 Task: Create a rule from the Agile list, Priority changed -> Complete task in the project BrainBoost if Priority Cleared then Complete Task
Action: Mouse moved to (1037, 175)
Screenshot: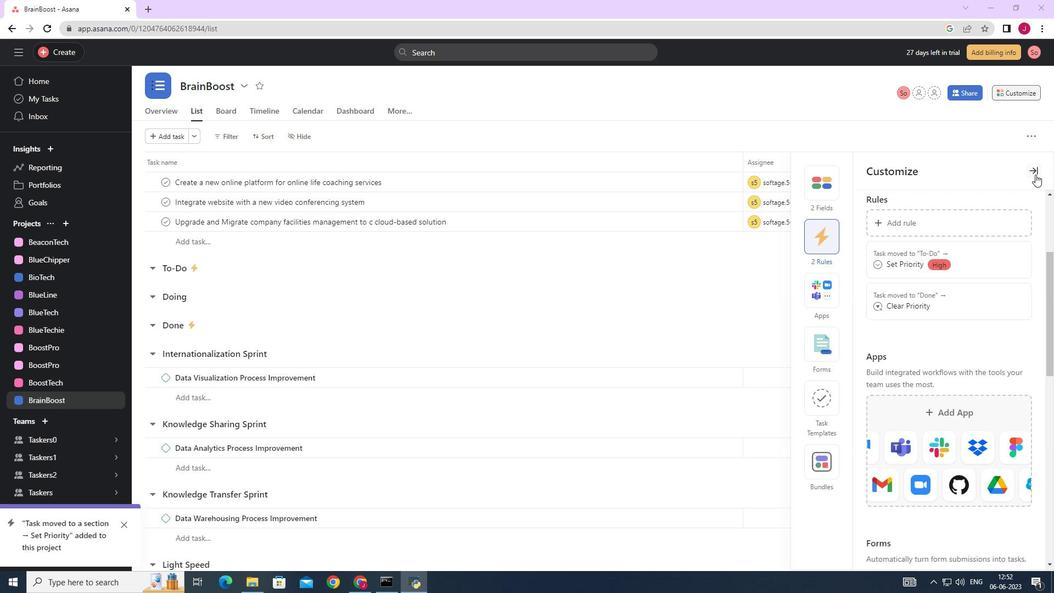 
Action: Mouse pressed left at (1037, 175)
Screenshot: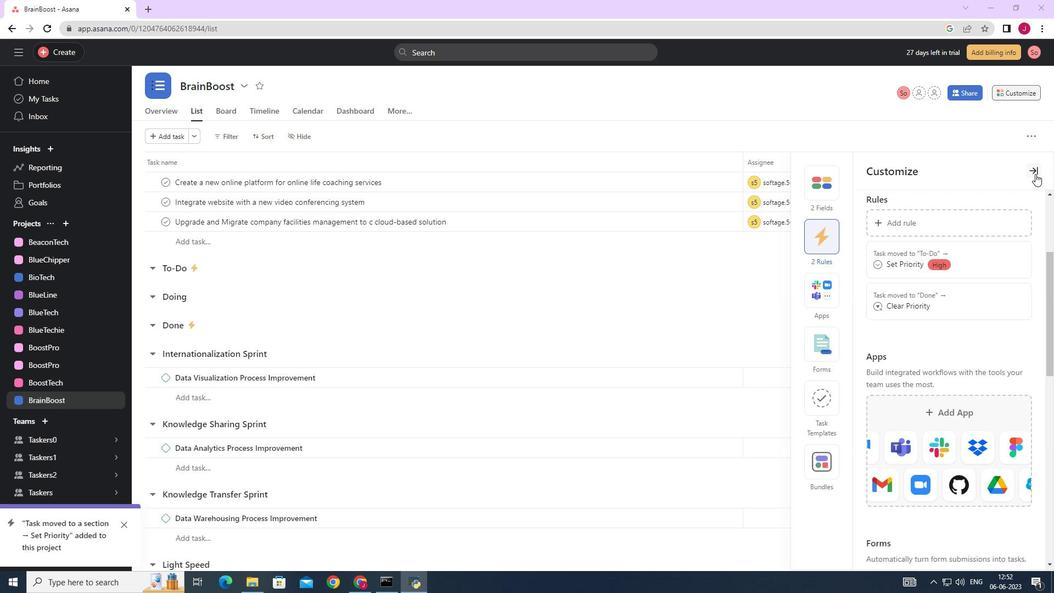
Action: Mouse moved to (1028, 92)
Screenshot: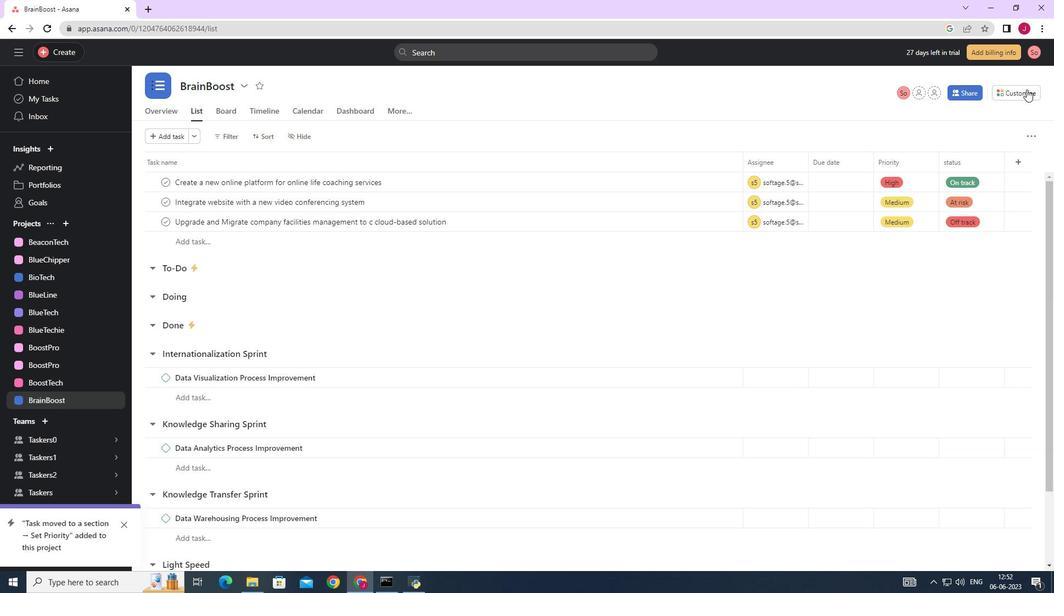 
Action: Mouse pressed left at (1028, 92)
Screenshot: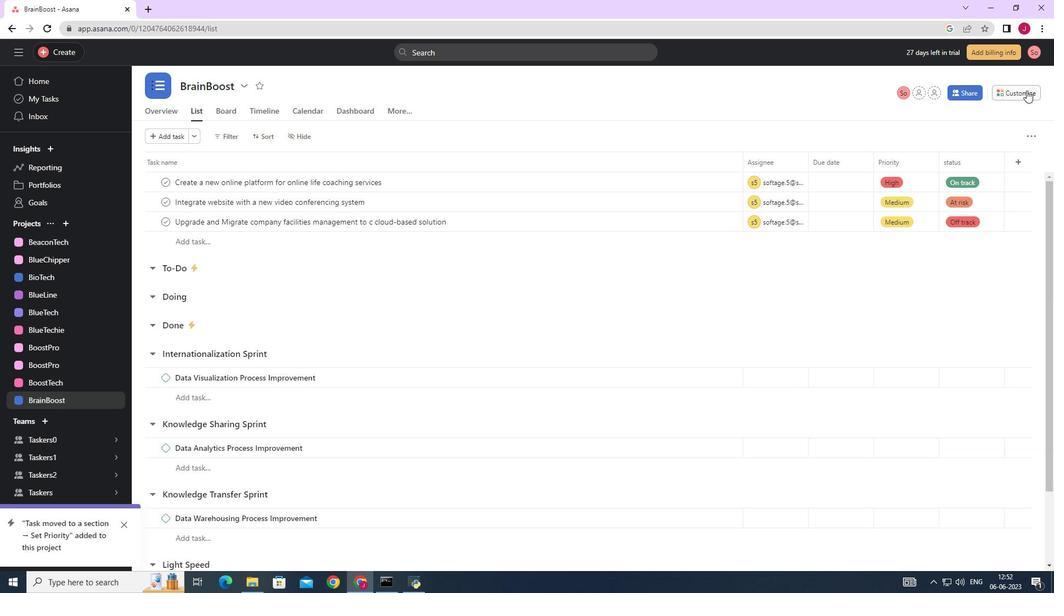 
Action: Mouse moved to (816, 247)
Screenshot: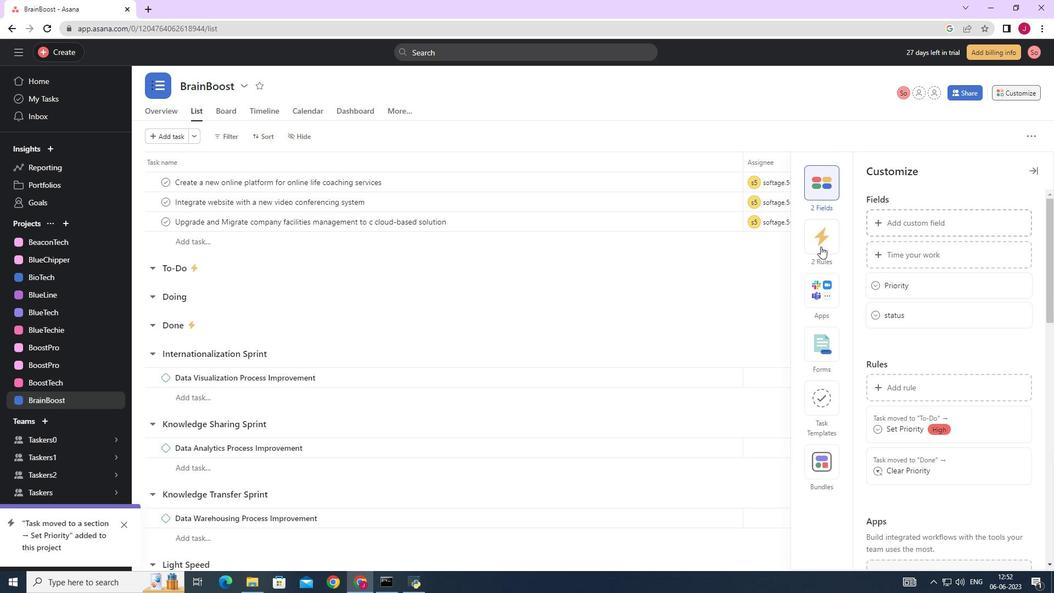 
Action: Mouse pressed left at (816, 247)
Screenshot: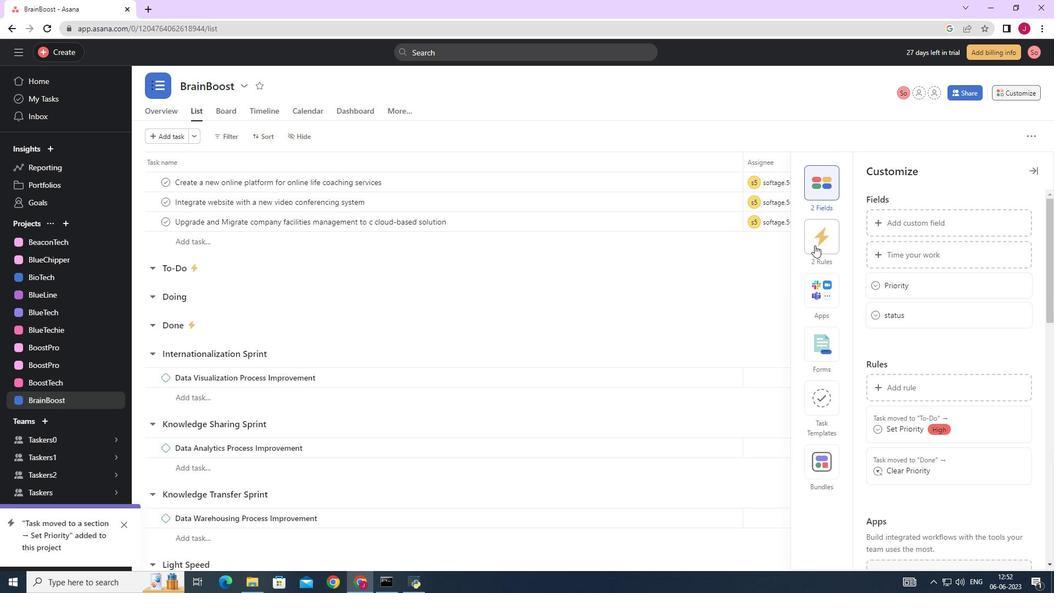 
Action: Mouse moved to (906, 222)
Screenshot: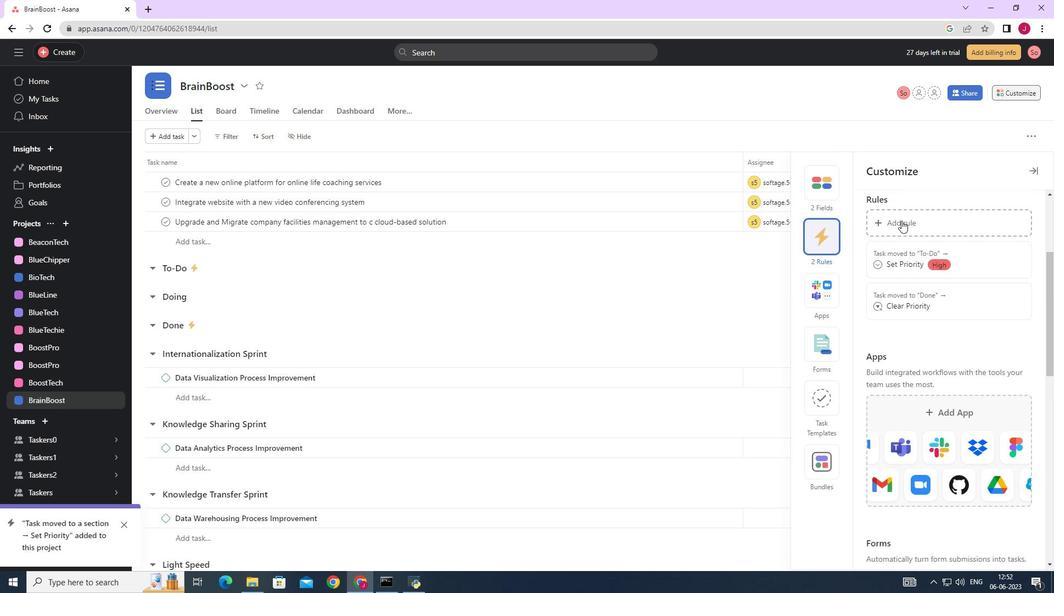 
Action: Mouse pressed left at (906, 222)
Screenshot: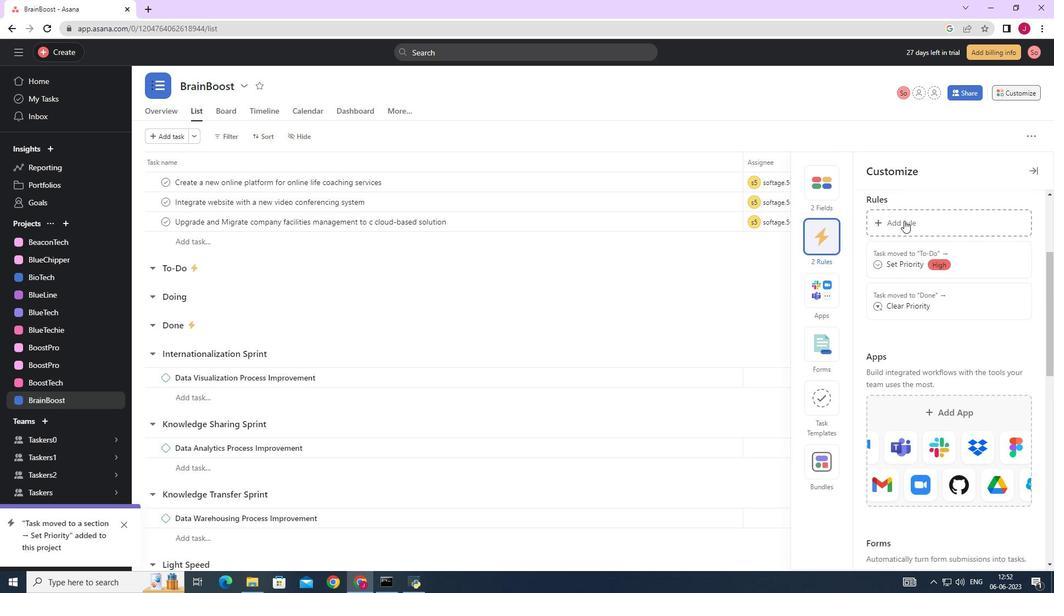 
Action: Mouse moved to (226, 168)
Screenshot: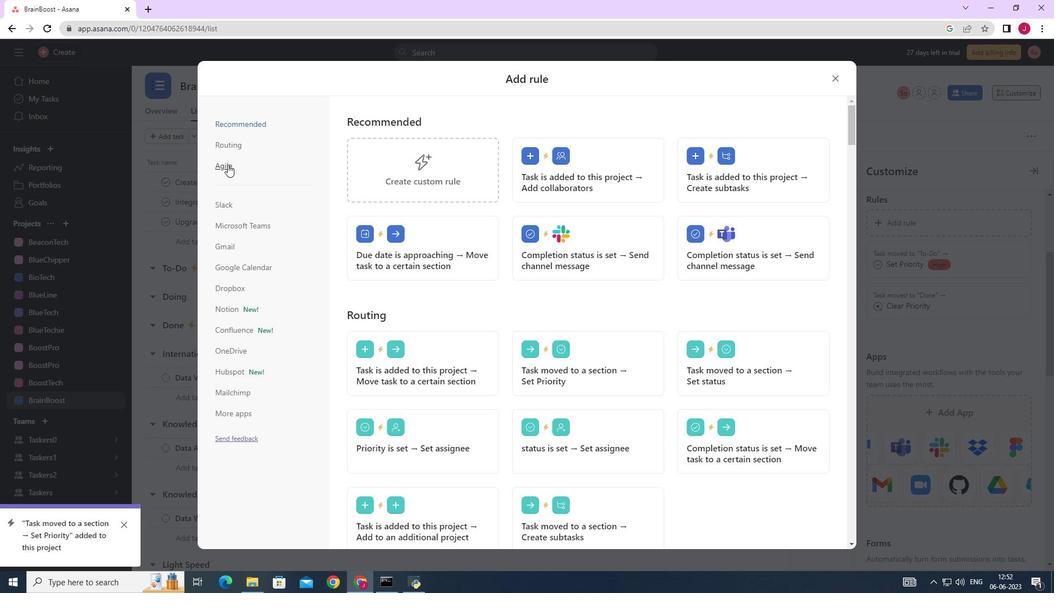 
Action: Mouse pressed left at (226, 168)
Screenshot: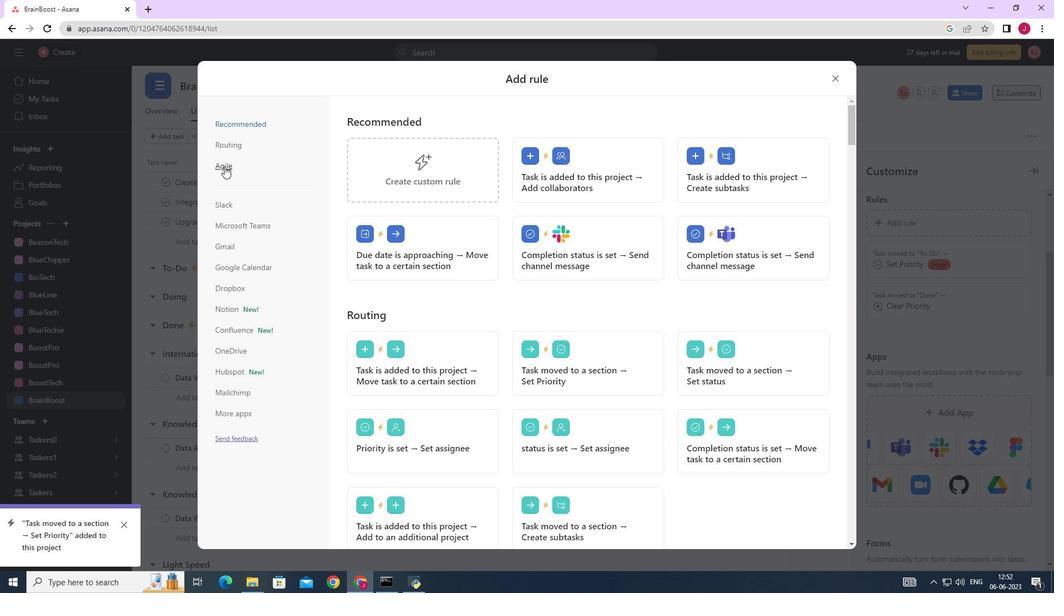 
Action: Mouse moved to (381, 158)
Screenshot: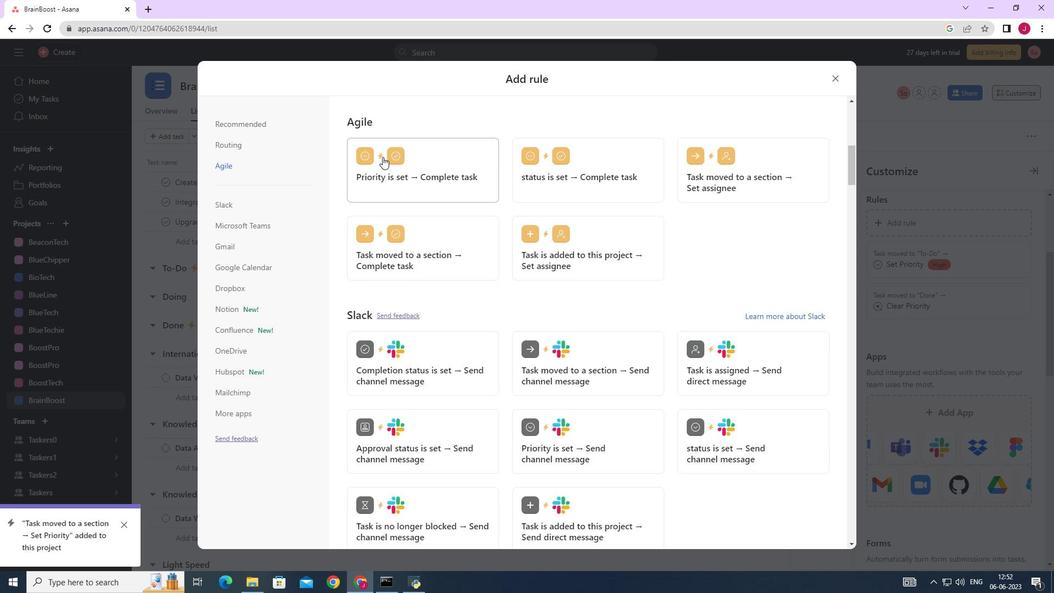 
Action: Mouse pressed left at (381, 158)
Screenshot: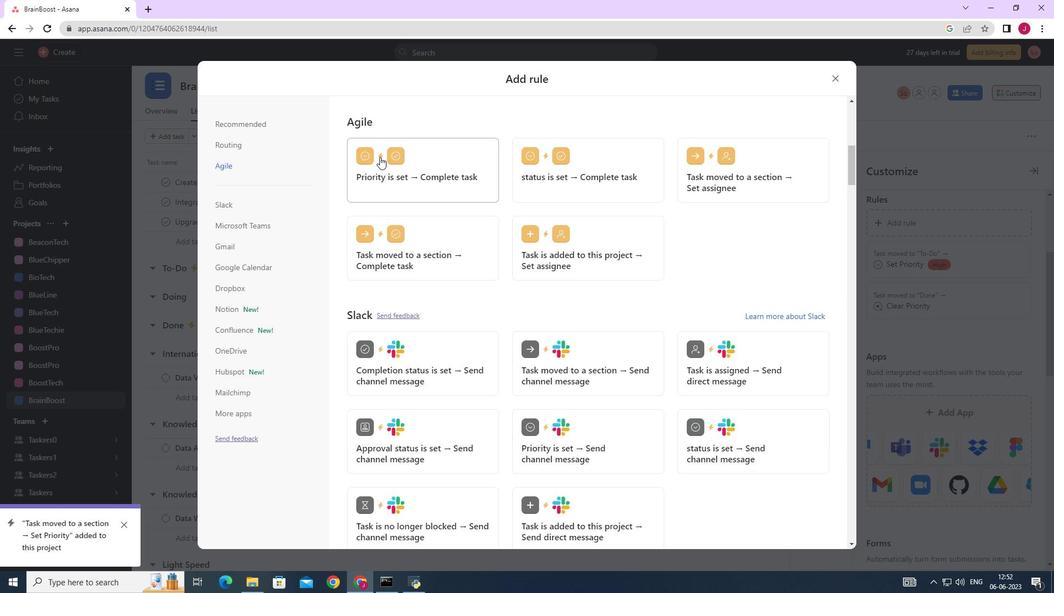 
Action: Mouse moved to (436, 360)
Screenshot: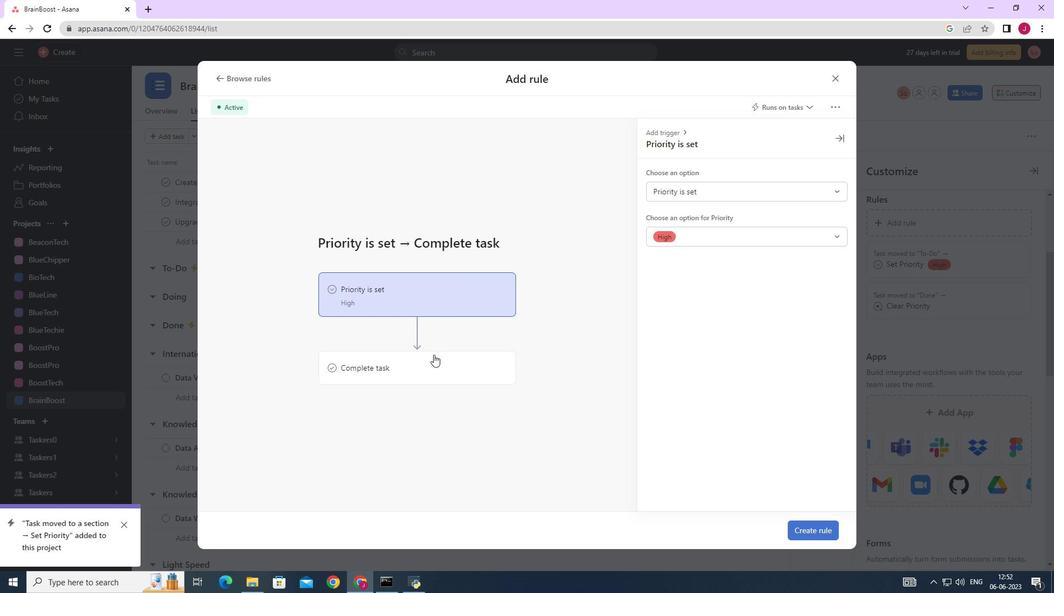 
Action: Mouse pressed left at (436, 360)
Screenshot: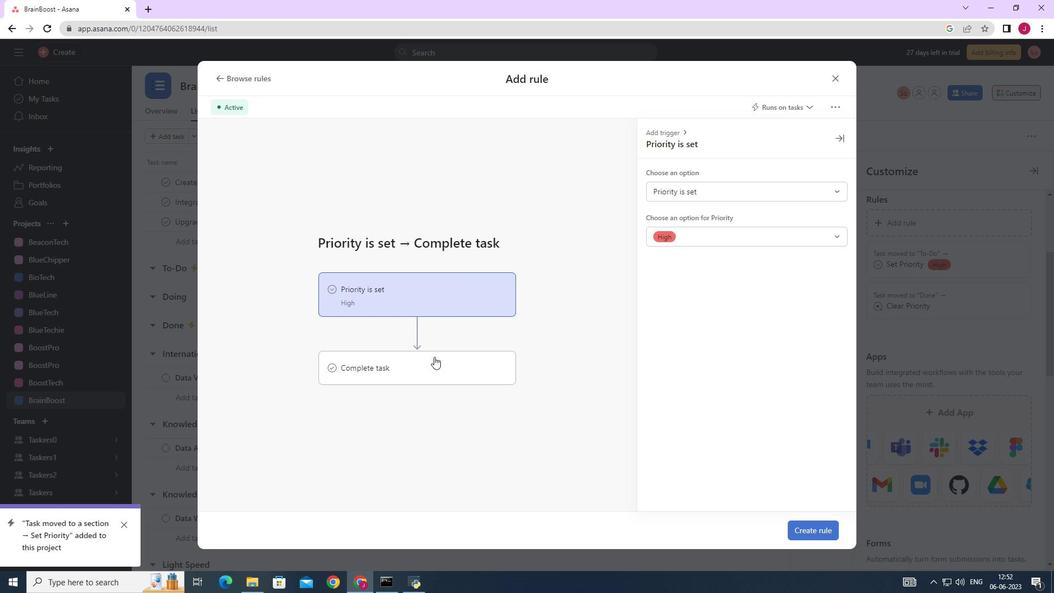 
Action: Mouse moved to (415, 297)
Screenshot: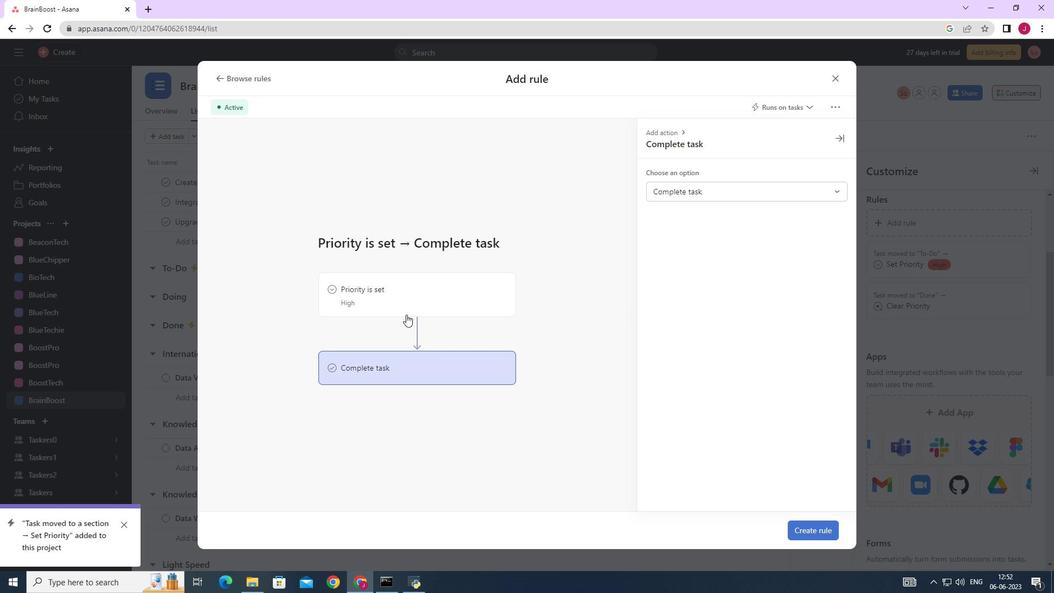 
Action: Mouse pressed left at (415, 297)
Screenshot: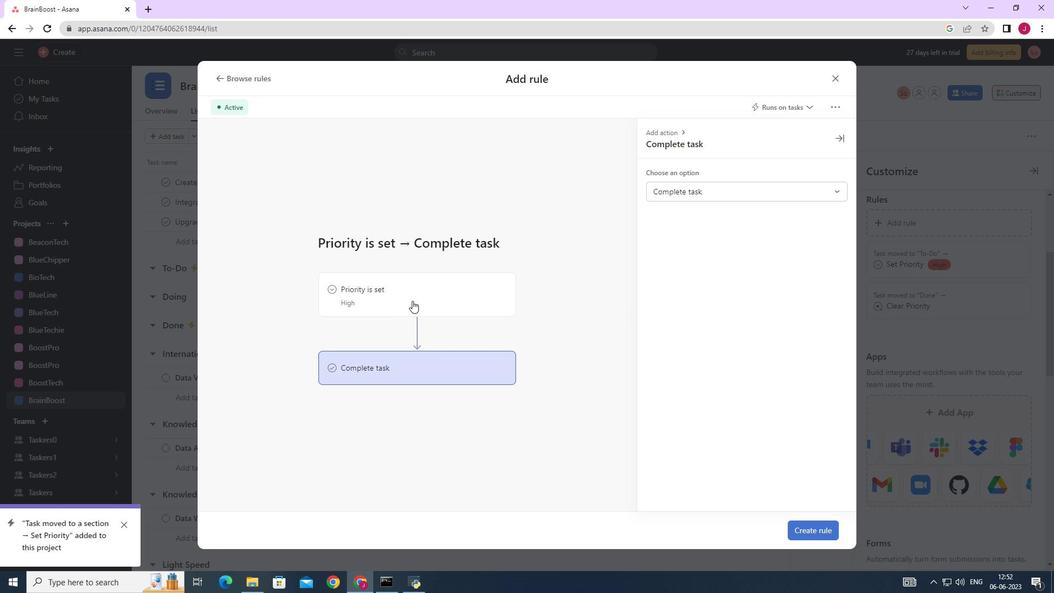 
Action: Mouse moved to (685, 179)
Screenshot: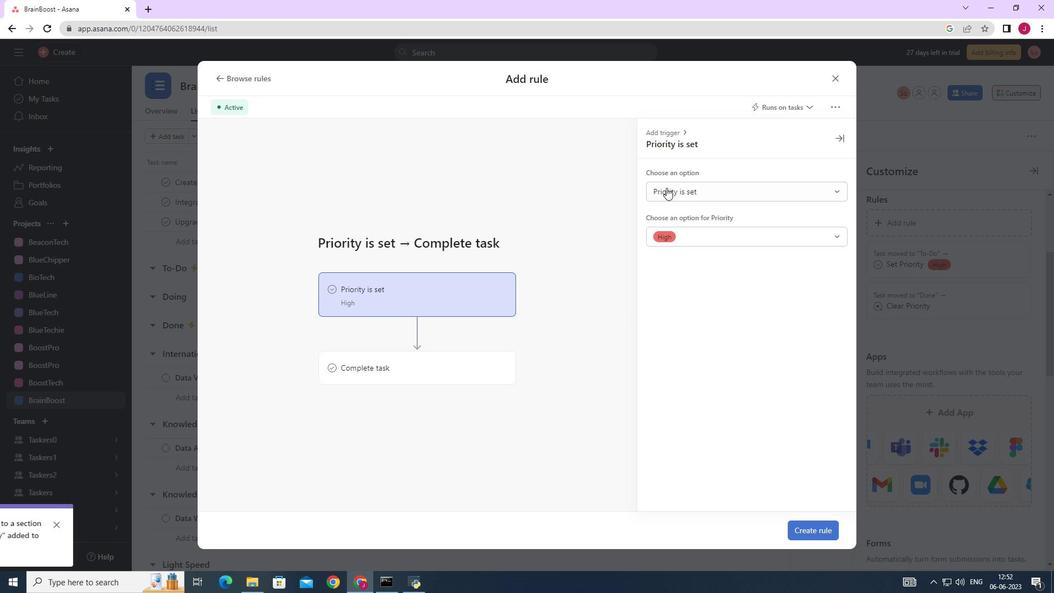 
Action: Mouse pressed left at (685, 179)
Screenshot: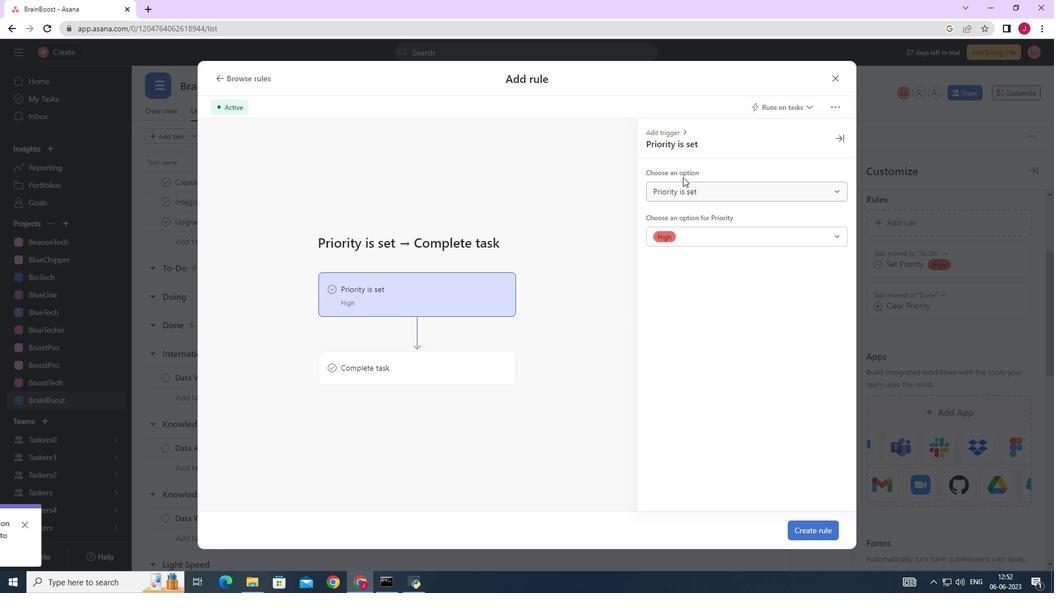 
Action: Mouse moved to (688, 186)
Screenshot: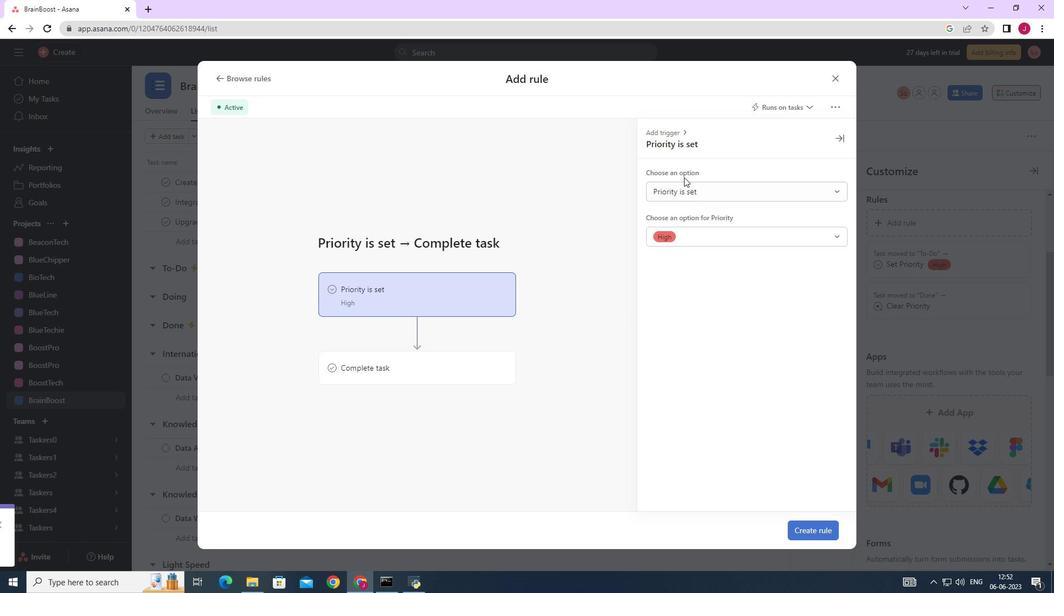 
Action: Mouse pressed left at (688, 186)
Screenshot: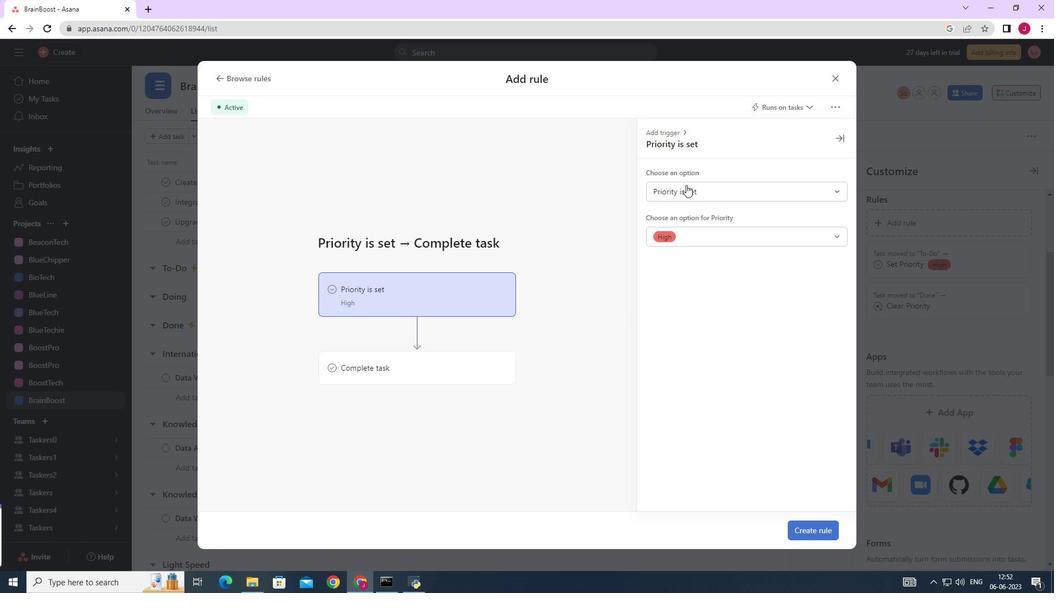 
Action: Mouse moved to (691, 240)
Screenshot: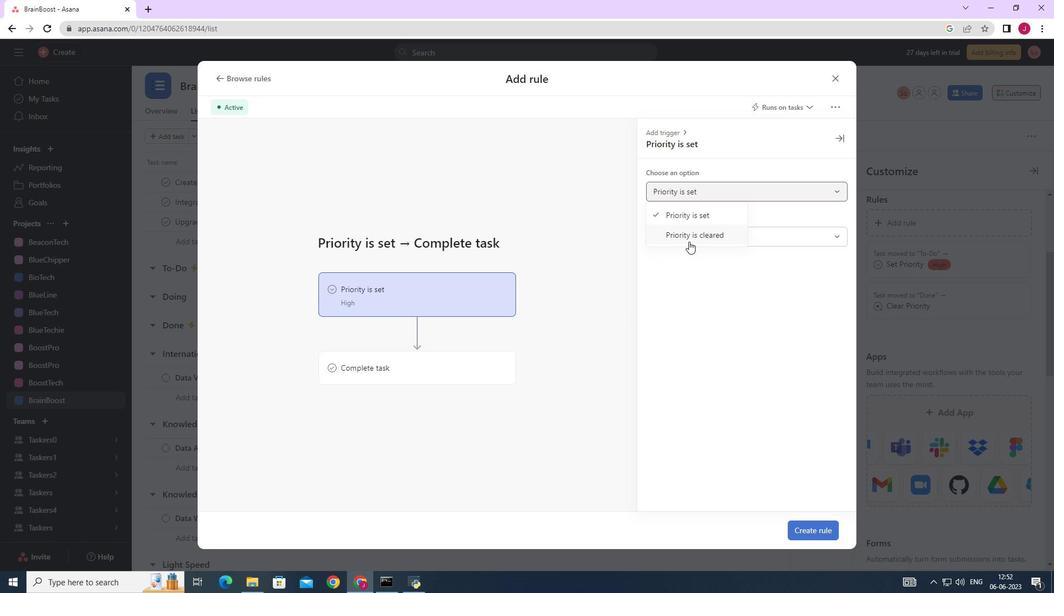 
Action: Mouse pressed left at (691, 240)
Screenshot: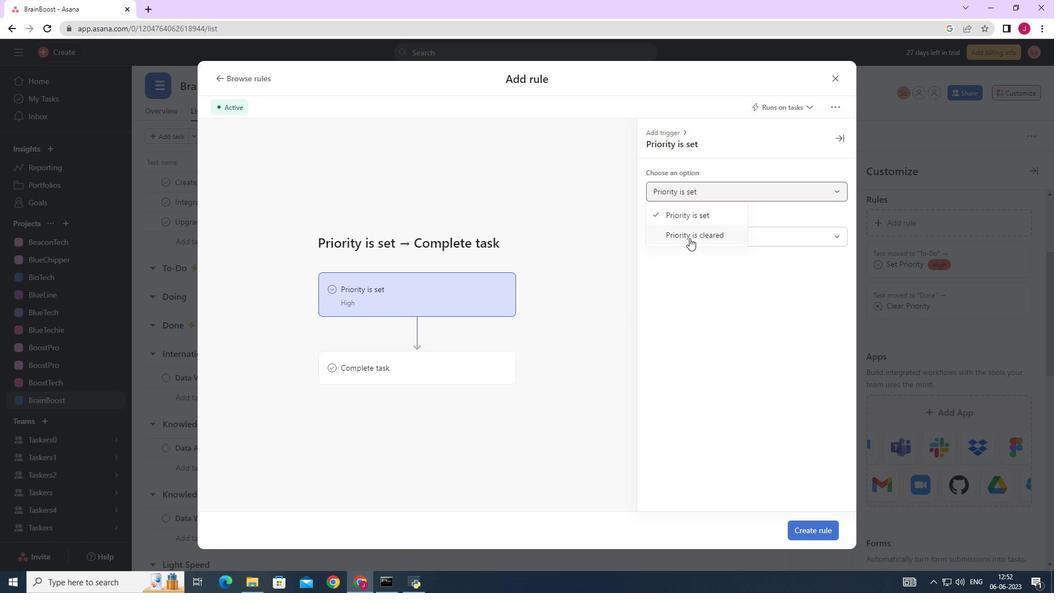 
Action: Mouse moved to (462, 364)
Screenshot: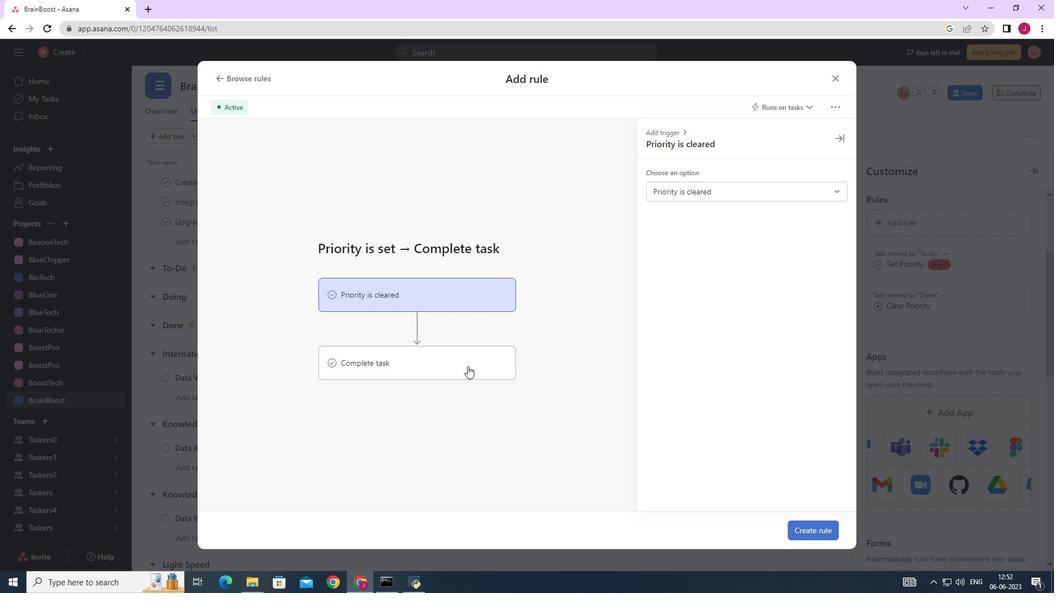 
Action: Mouse pressed left at (462, 364)
Screenshot: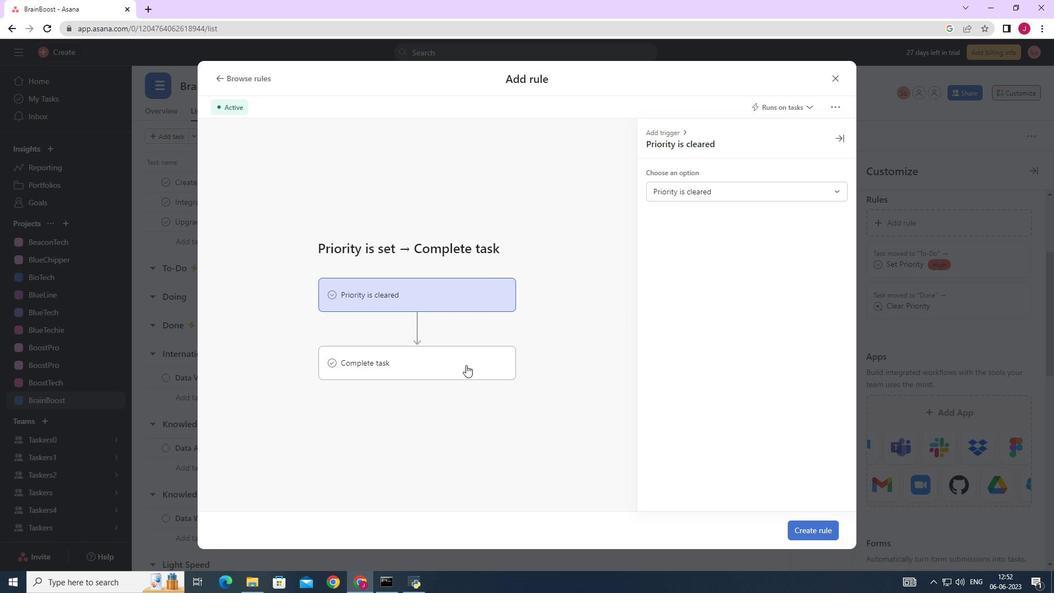 
Action: Mouse moved to (801, 529)
Screenshot: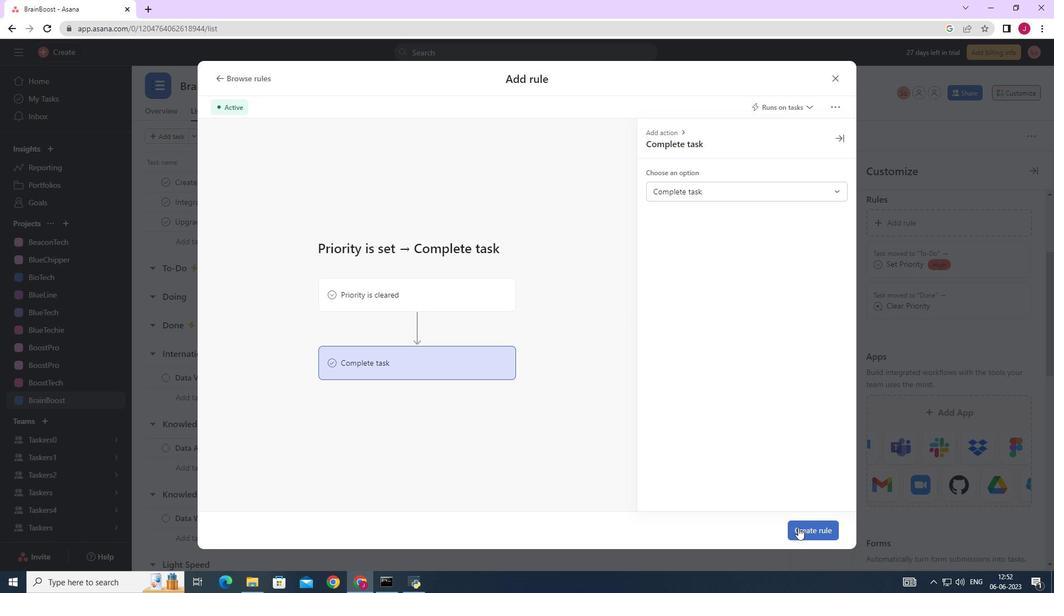 
Action: Mouse pressed left at (801, 529)
Screenshot: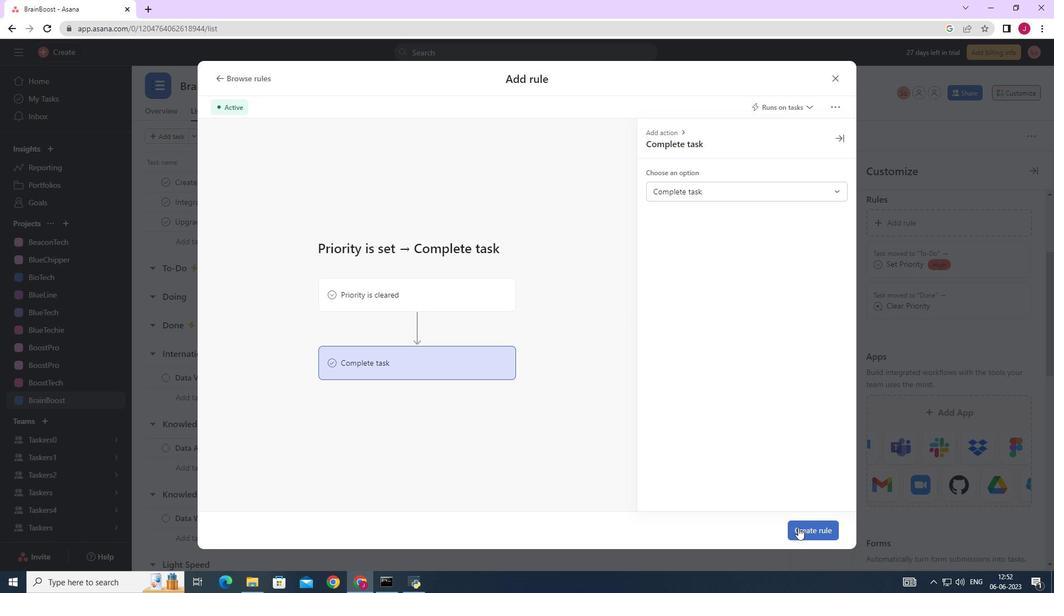 
Action: Mouse moved to (747, 433)
Screenshot: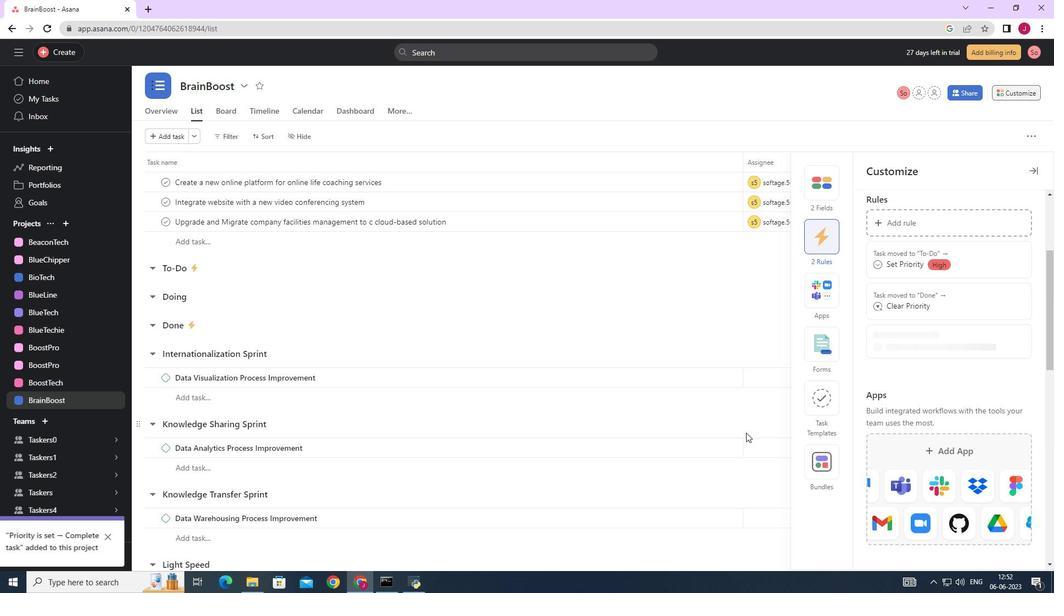 
